 Task: Change  the formatting of the data to 'Which is Greater than 10 'In conditional formating, put the option 'Red Text. 'add another formatting option Format As Table, insert the option 'Light Gray, Table style light 1 'In the sheet  Excel Workbook Templatebook
Action: Mouse moved to (34, 113)
Screenshot: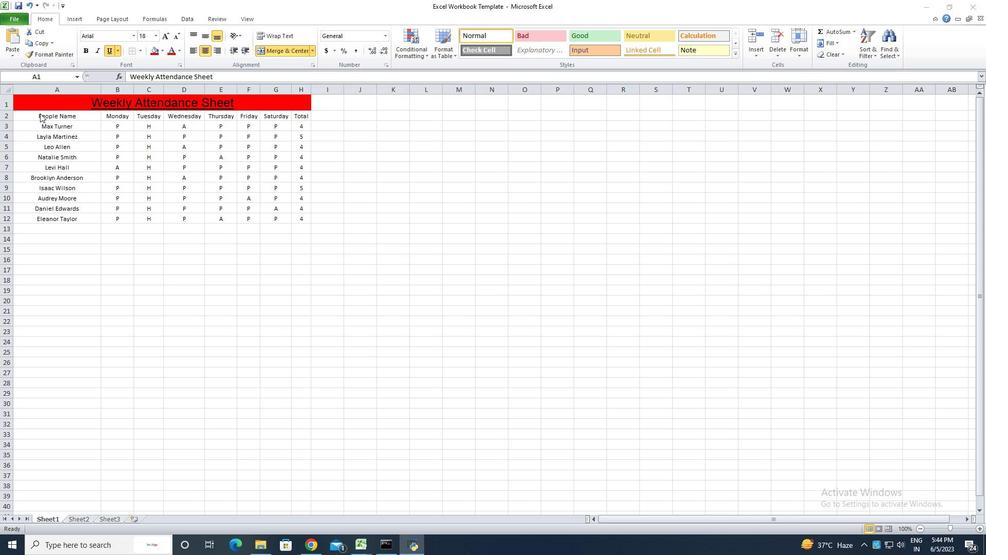 
Action: Mouse pressed left at (34, 113)
Screenshot: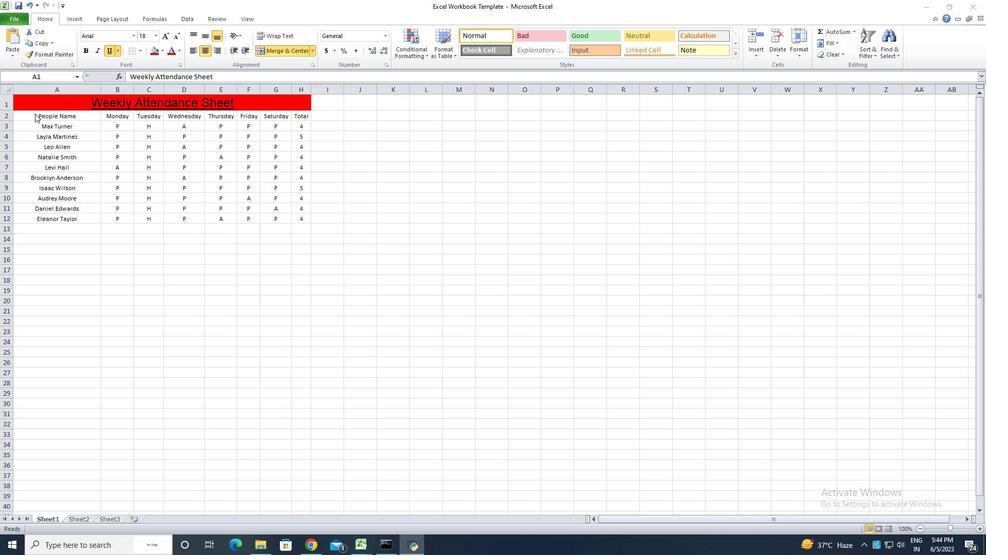 
Action: Mouse moved to (39, 118)
Screenshot: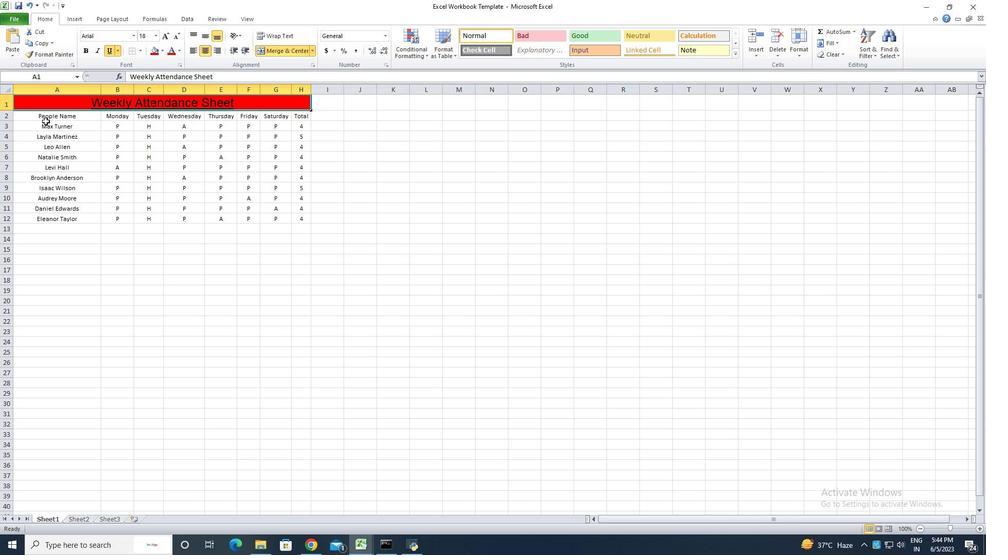 
Action: Mouse pressed left at (39, 118)
Screenshot: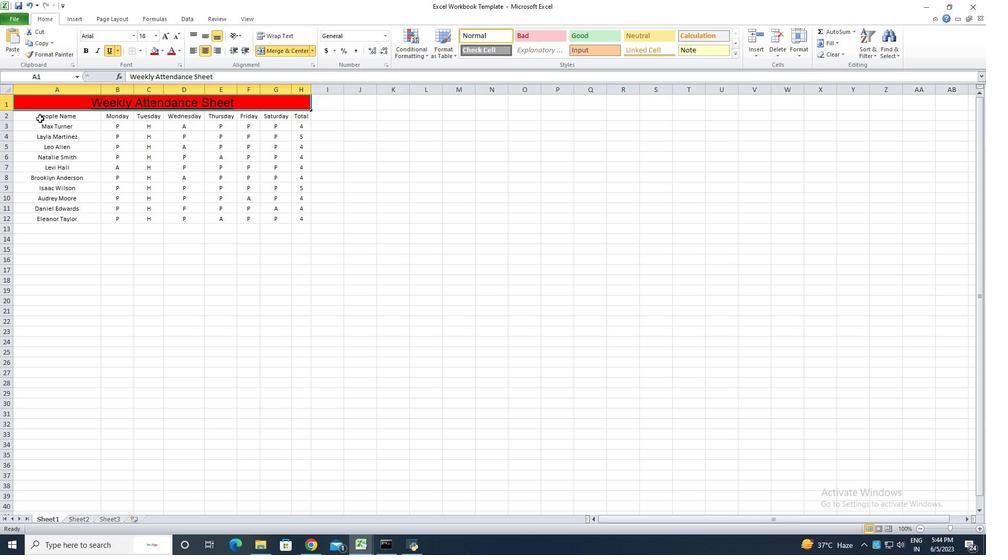 
Action: Mouse moved to (47, 116)
Screenshot: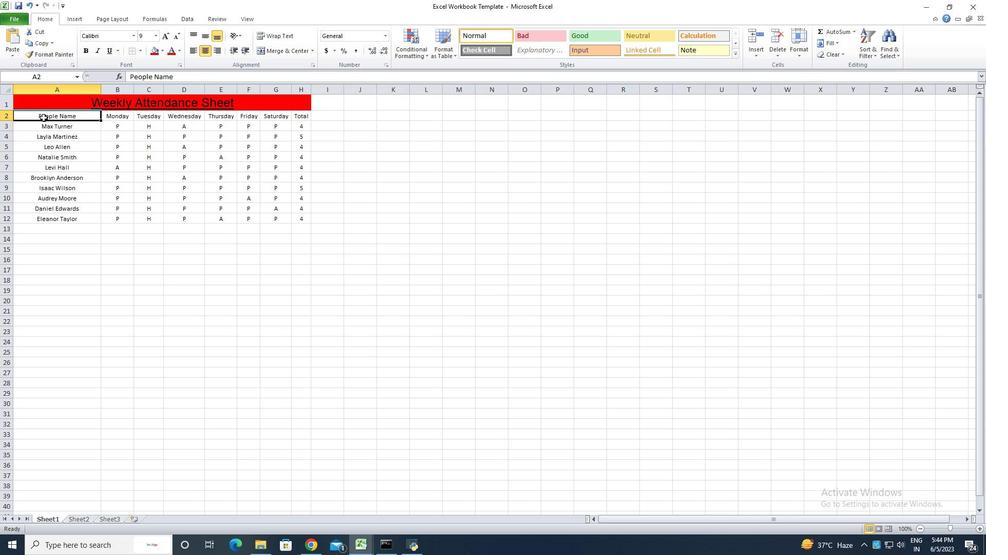 
Action: Mouse pressed left at (47, 116)
Screenshot: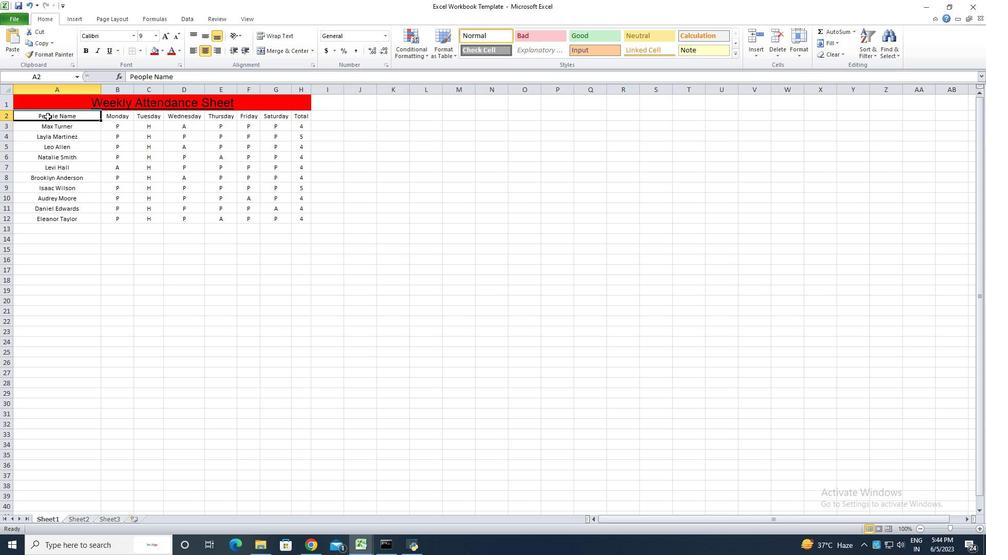 
Action: Mouse moved to (428, 53)
Screenshot: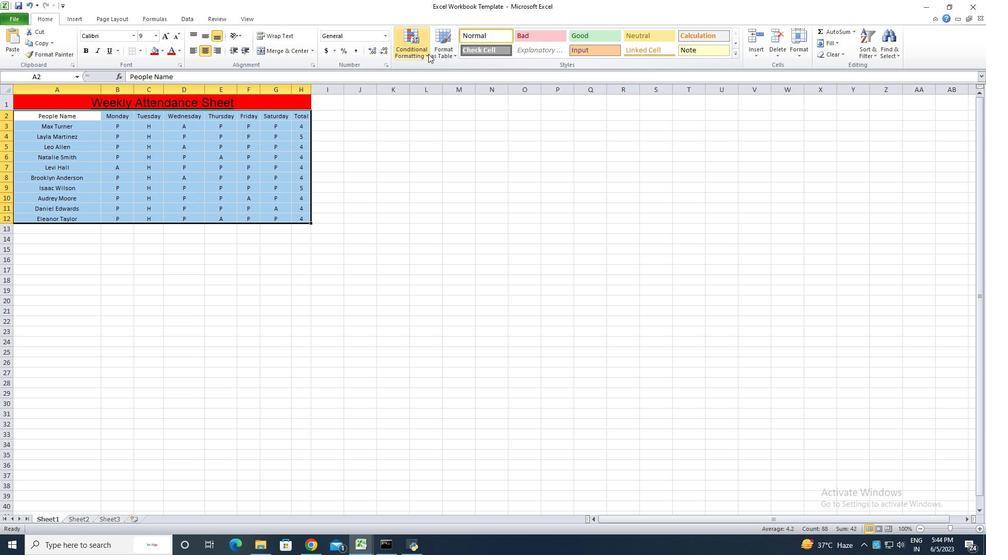 
Action: Mouse pressed left at (428, 53)
Screenshot: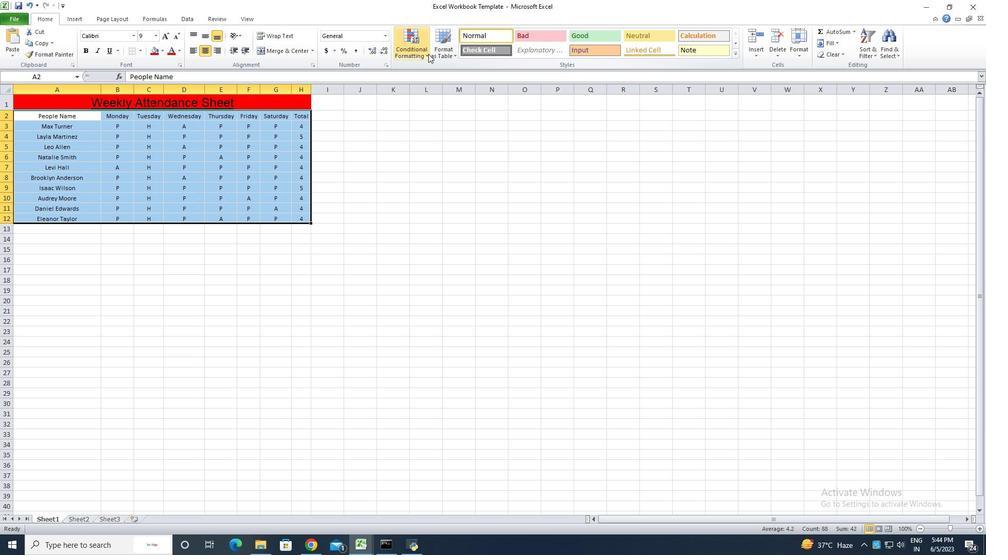 
Action: Mouse moved to (522, 74)
Screenshot: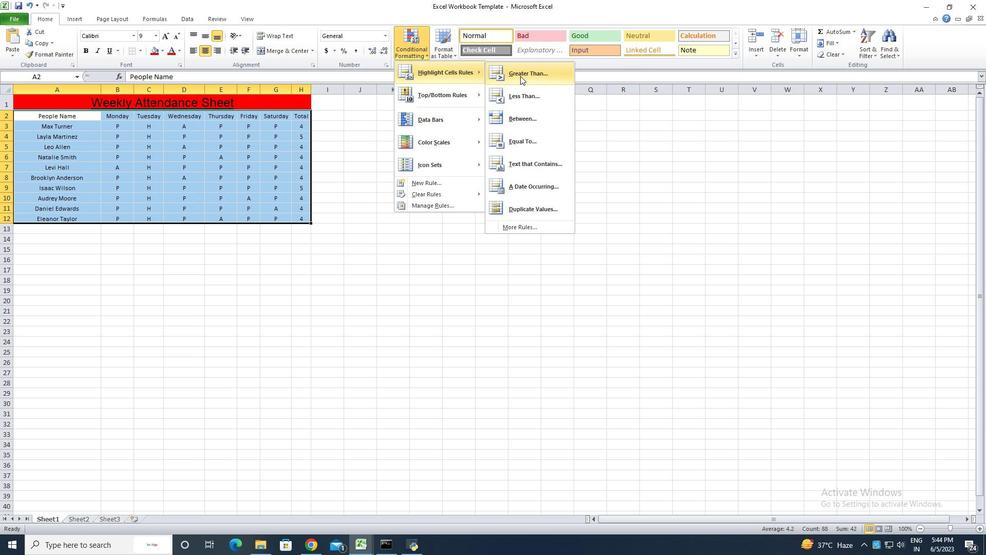 
Action: Mouse pressed left at (522, 74)
Screenshot: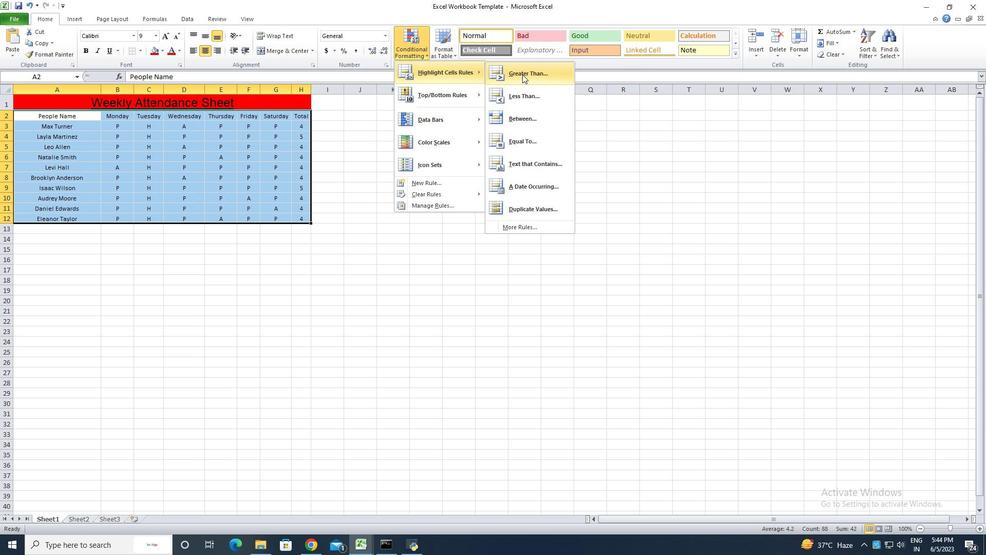
Action: Key pressed 10
Screenshot: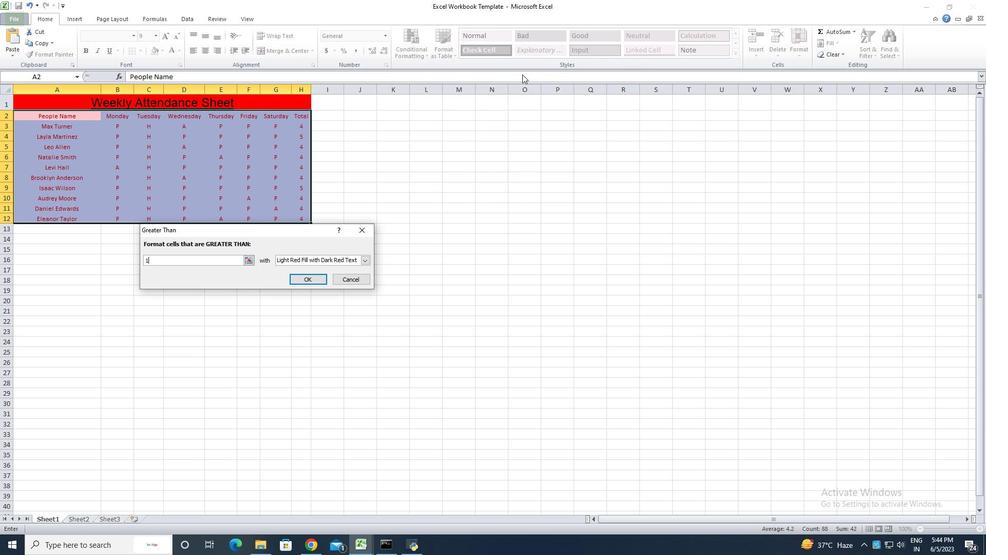 
Action: Mouse moved to (363, 260)
Screenshot: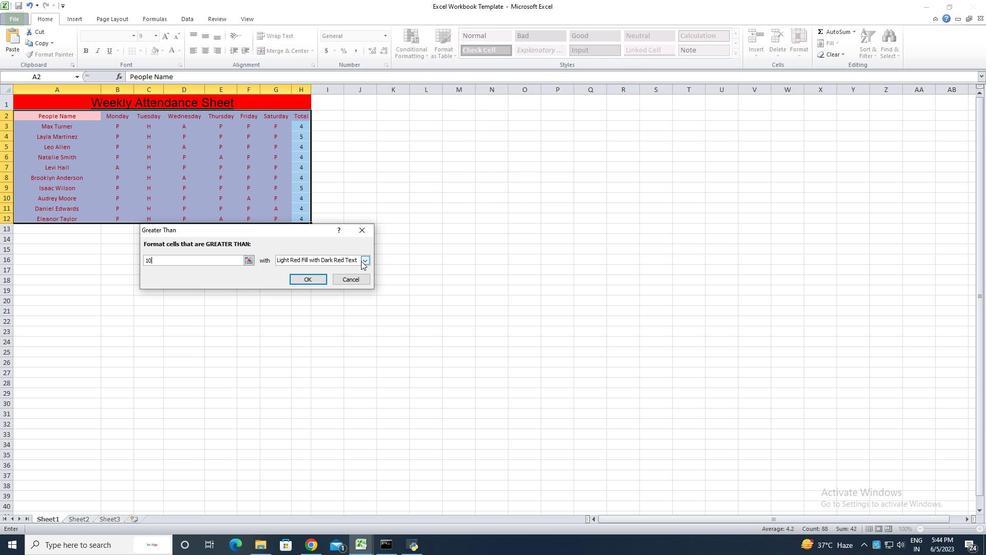 
Action: Mouse pressed left at (363, 260)
Screenshot: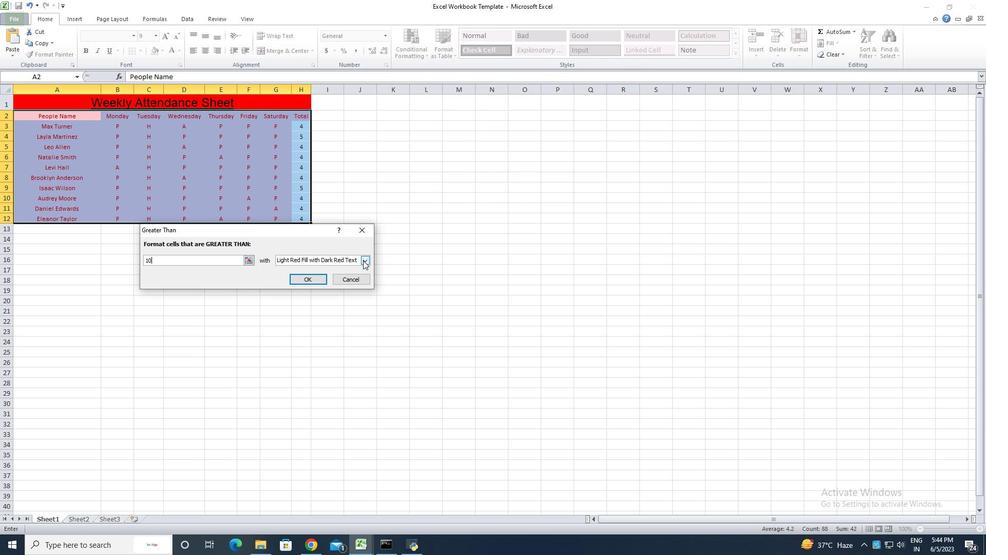 
Action: Mouse moved to (303, 297)
Screenshot: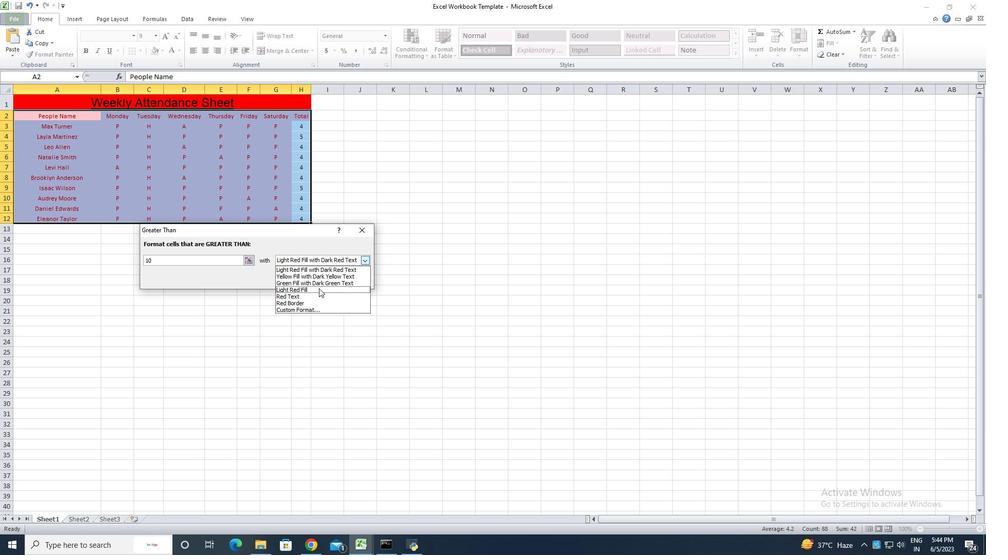 
Action: Mouse pressed left at (303, 297)
Screenshot: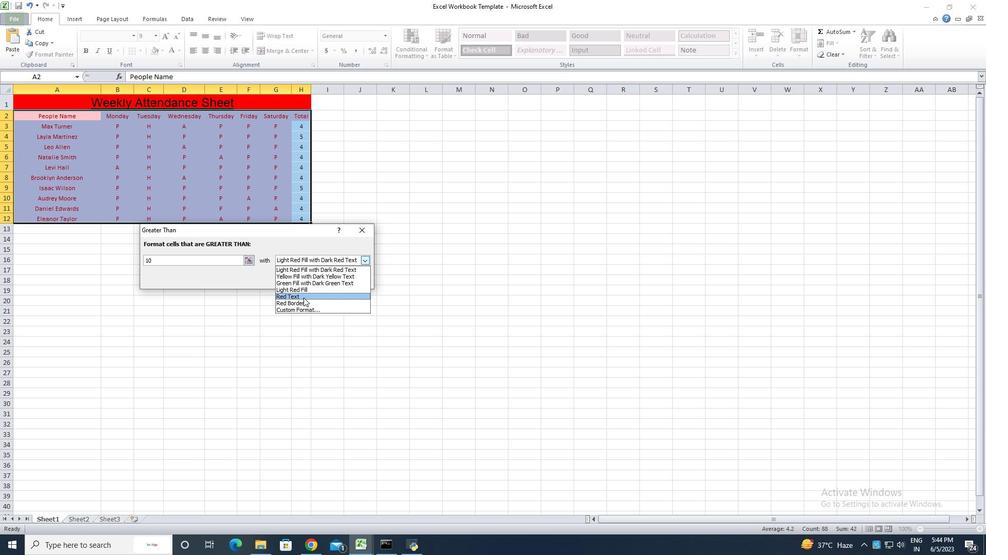 
Action: Mouse moved to (306, 281)
Screenshot: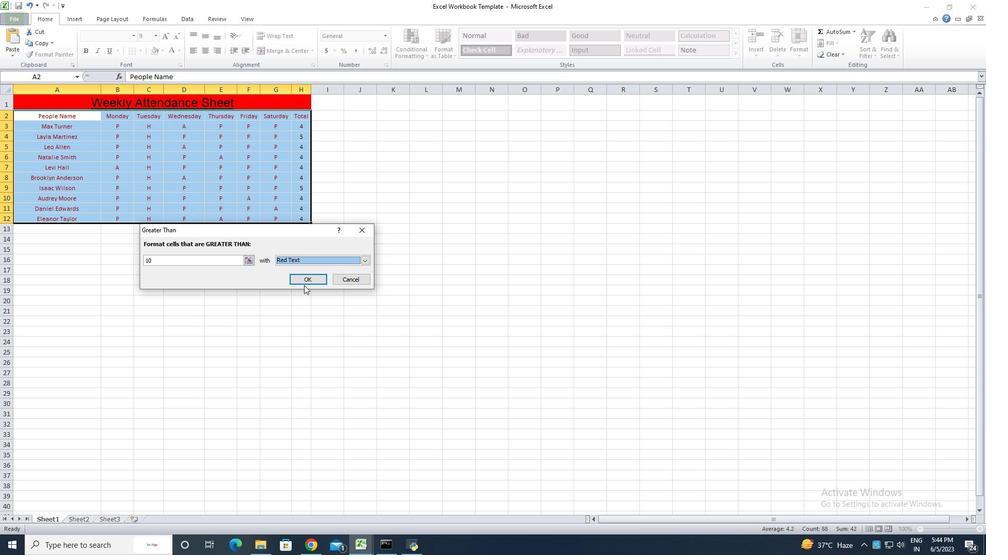 
Action: Mouse pressed left at (306, 281)
Screenshot: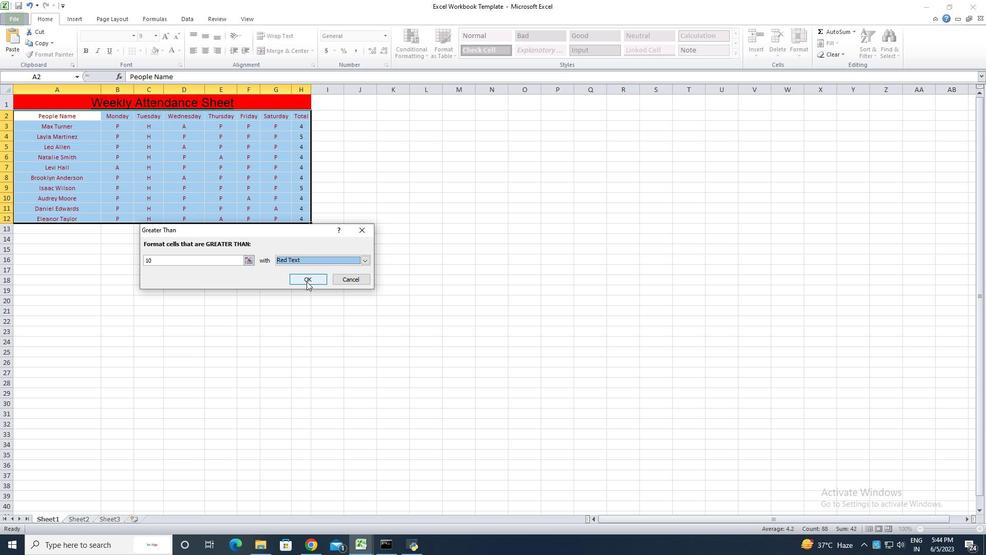 
Action: Mouse moved to (453, 57)
Screenshot: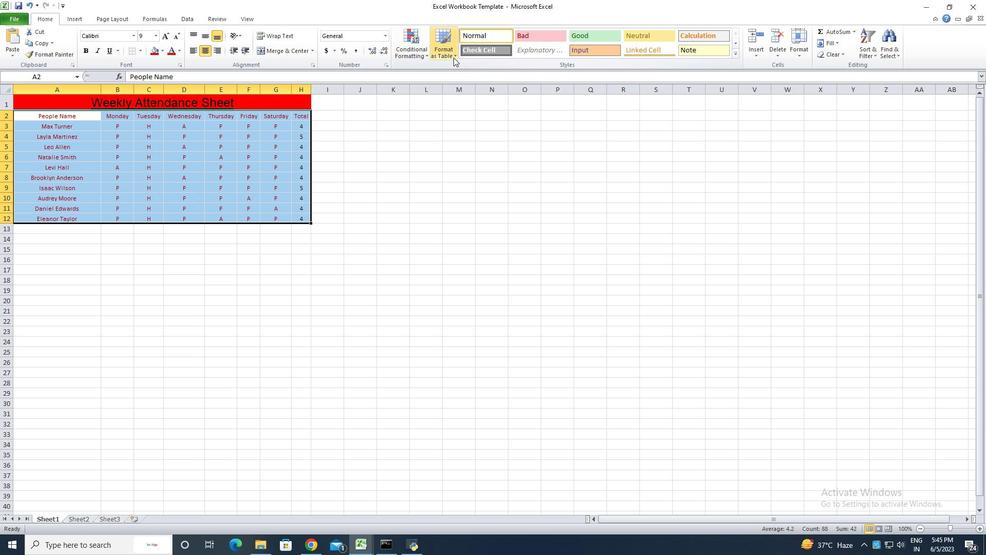 
Action: Mouse pressed left at (453, 57)
Screenshot: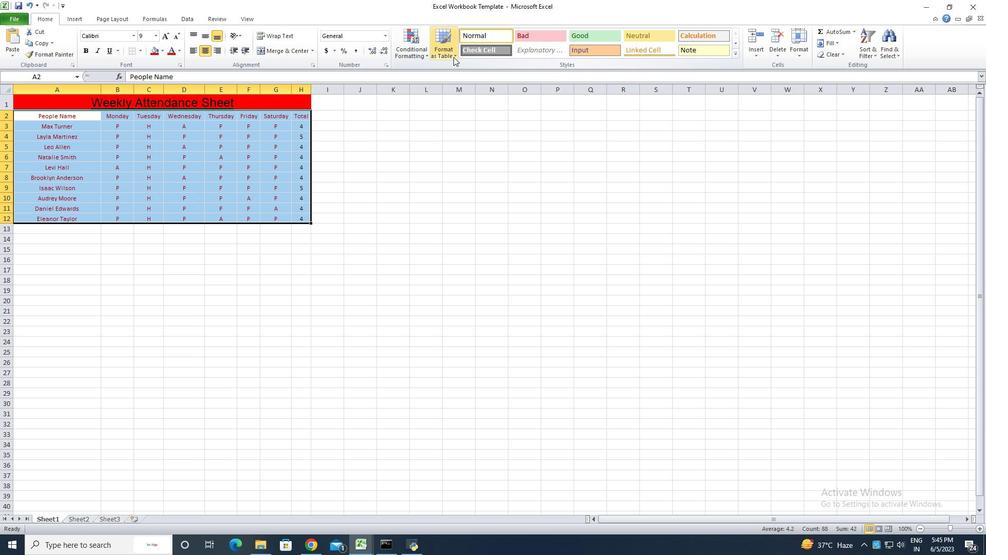 
Action: Mouse moved to (448, 83)
Screenshot: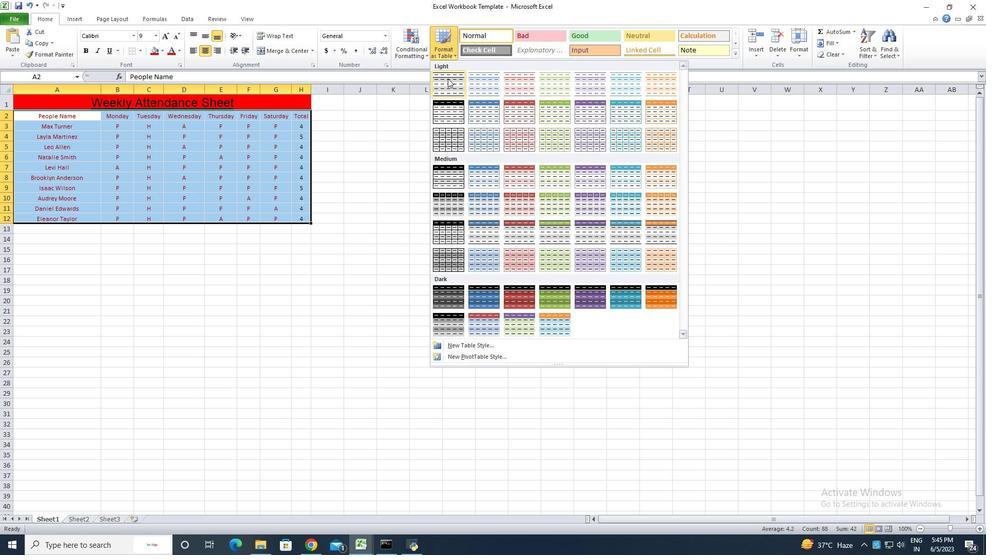 
Action: Mouse pressed left at (448, 83)
Screenshot: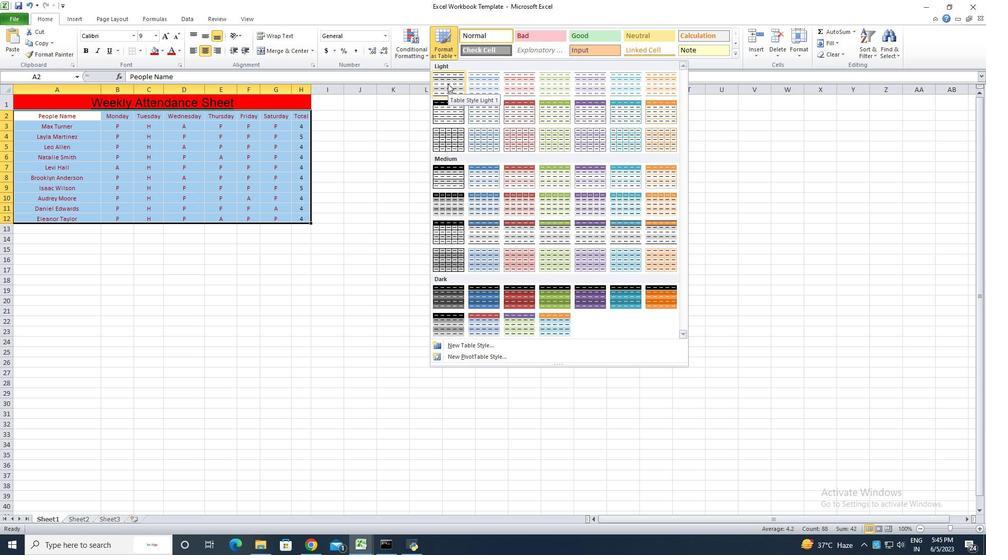 
Action: Mouse moved to (241, 279)
Screenshot: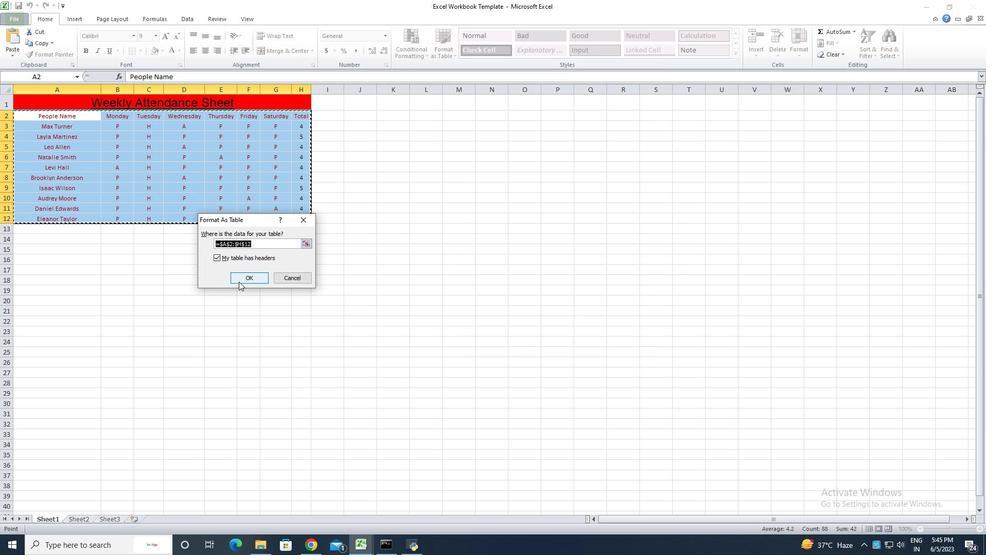 
Action: Mouse pressed left at (241, 279)
Screenshot: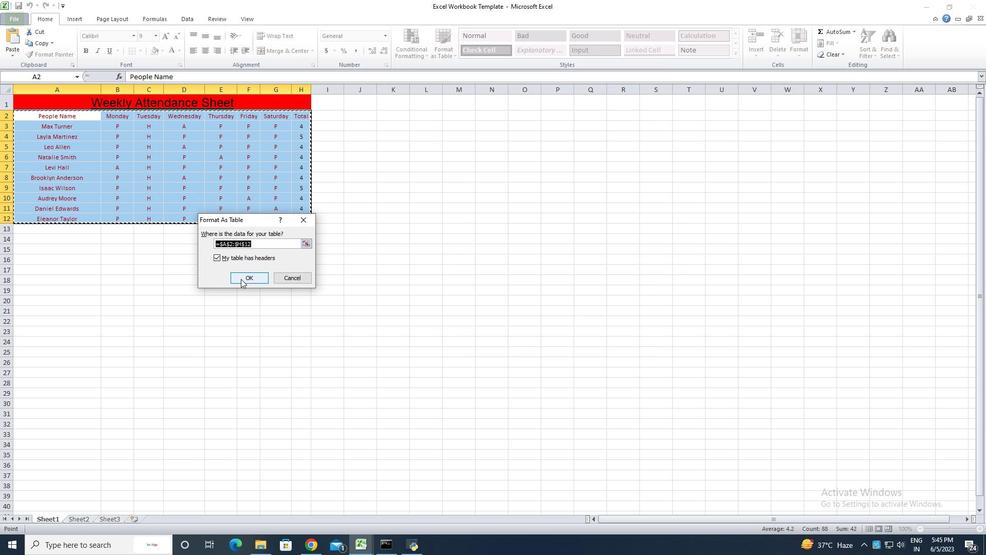
Action: Mouse pressed left at (241, 279)
Screenshot: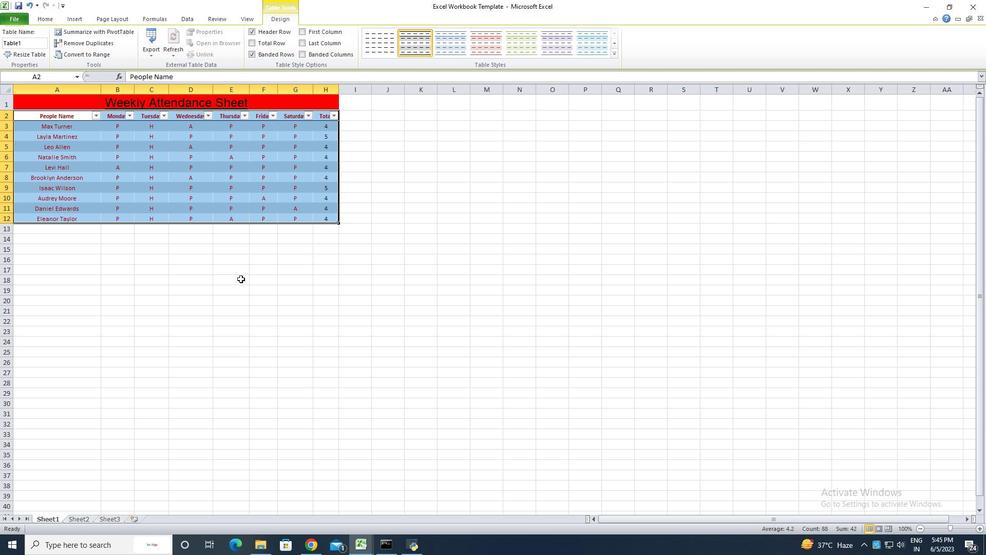 
Action: Mouse moved to (102, 85)
Screenshot: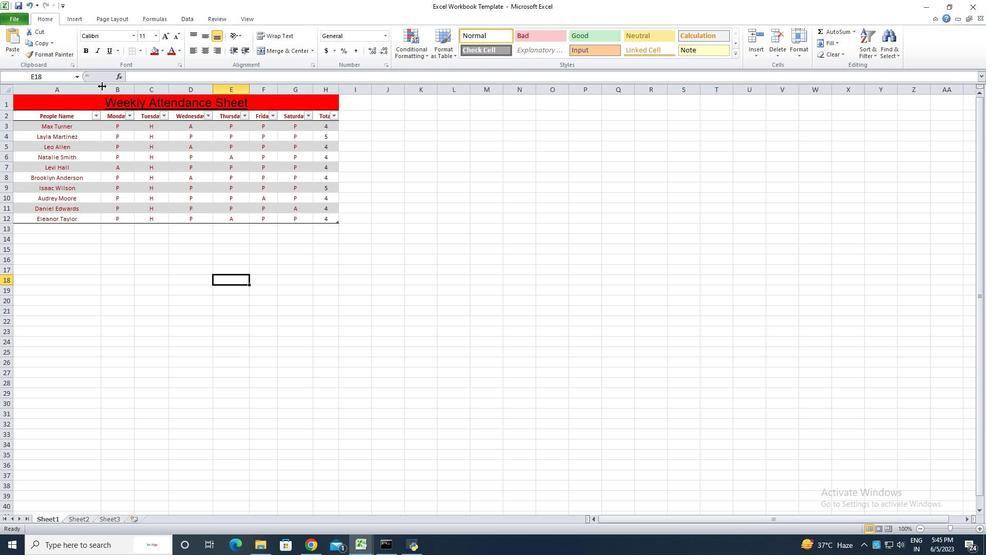 
Action: Mouse pressed left at (102, 85)
Screenshot: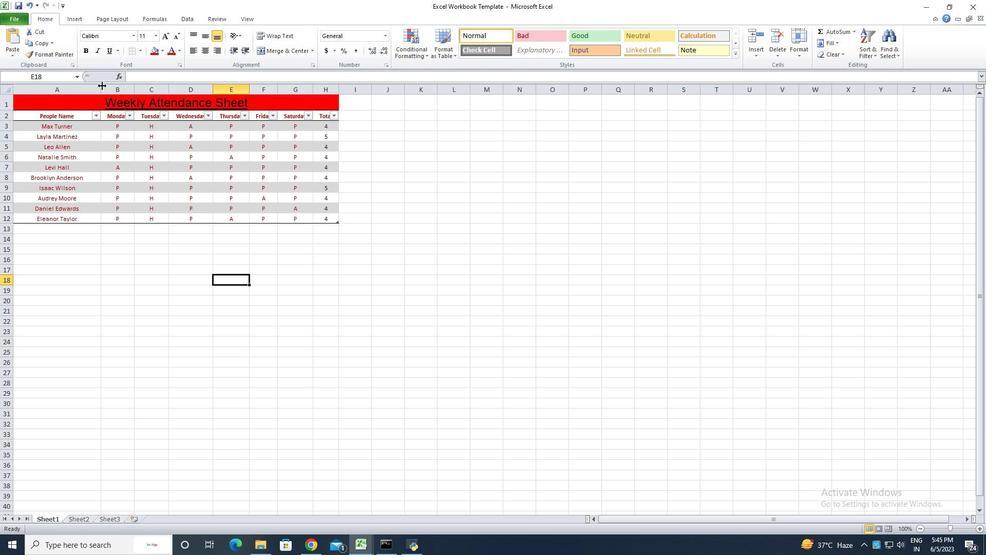
Action: Mouse pressed left at (102, 85)
Screenshot: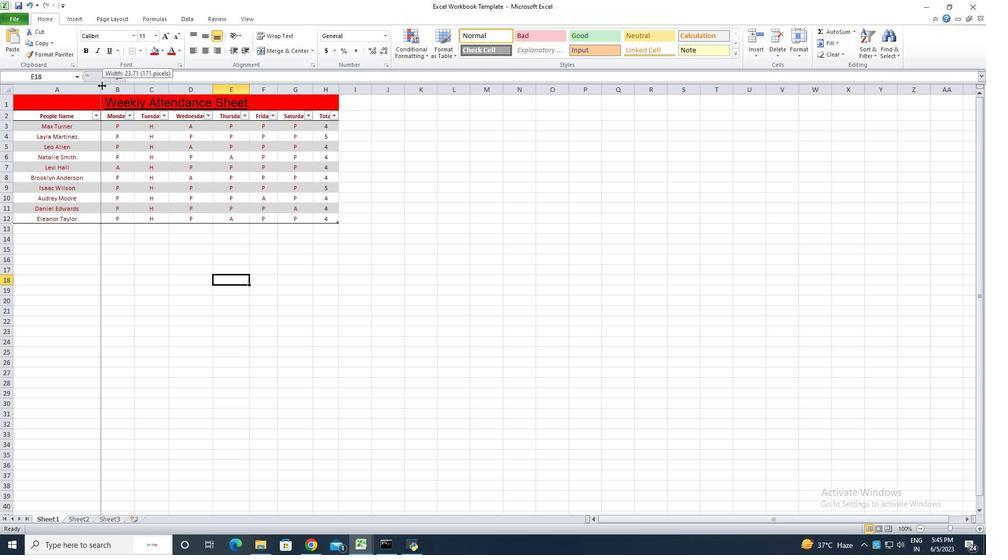 
Action: Mouse moved to (103, 83)
Screenshot: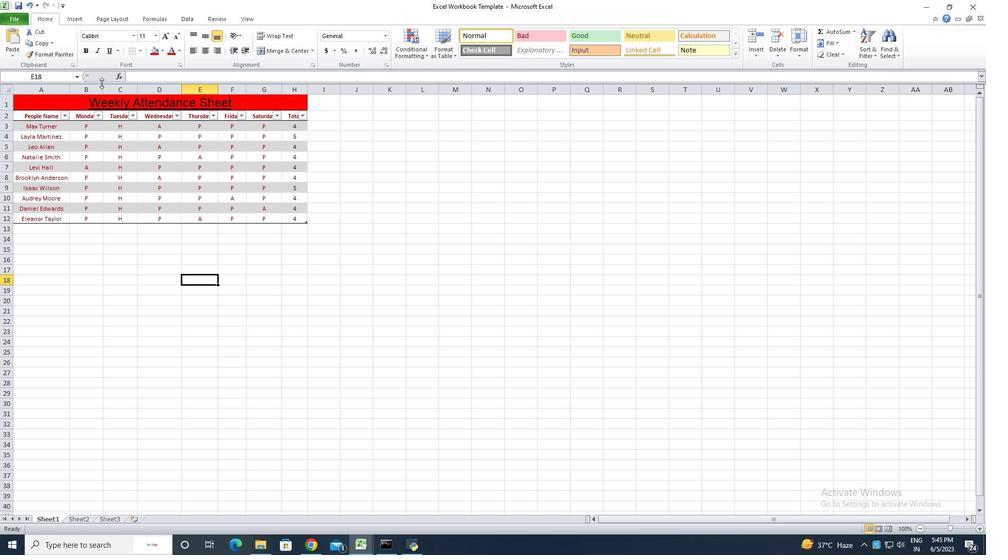 
Action: Mouse pressed left at (103, 83)
Screenshot: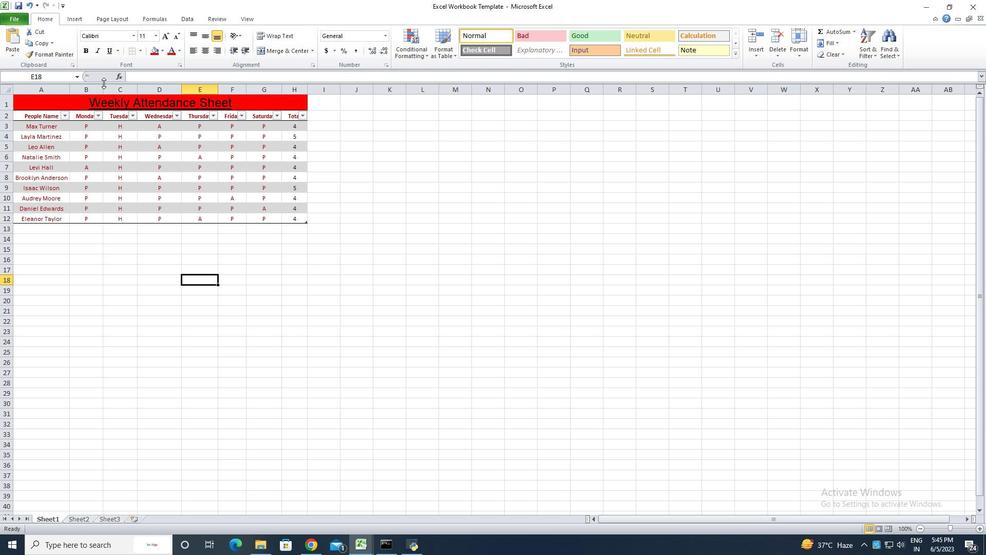 
Action: Mouse pressed left at (103, 83)
Screenshot: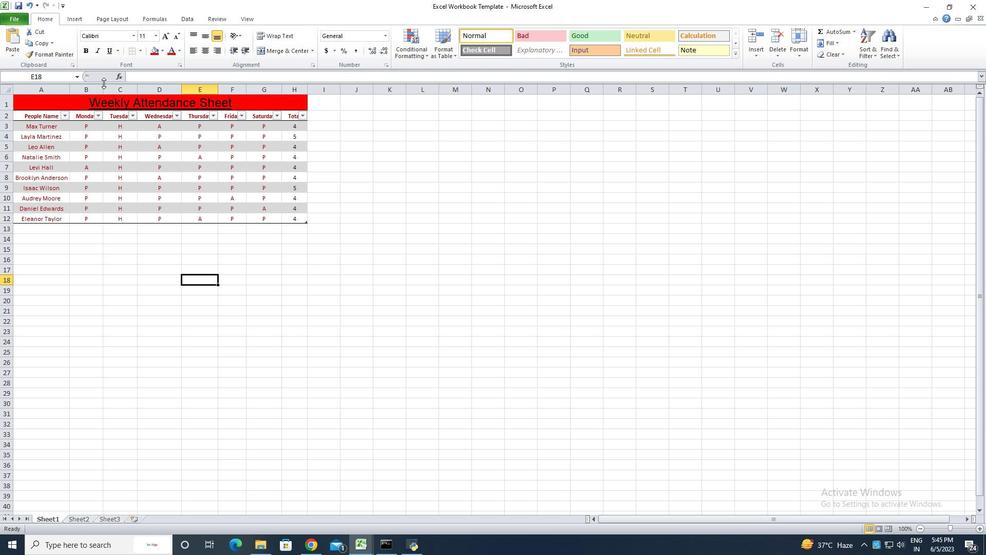 
Action: Mouse moved to (103, 86)
Screenshot: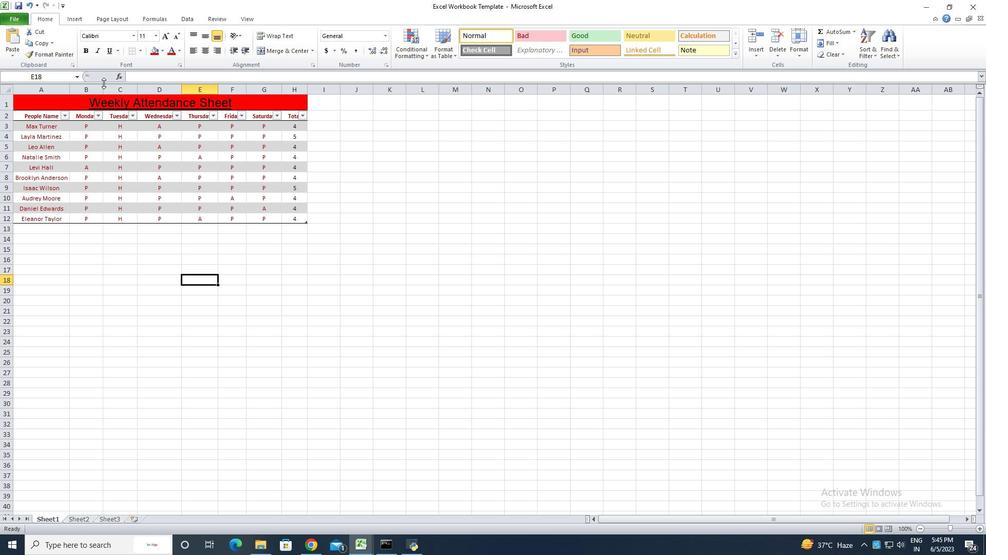 
Action: Mouse pressed left at (103, 86)
Screenshot: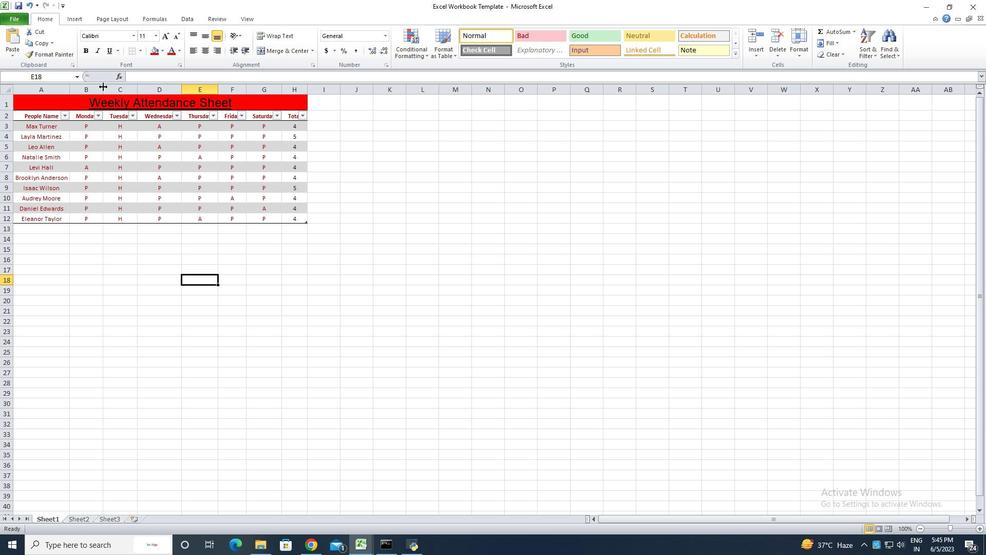 
Action: Mouse pressed left at (103, 86)
Screenshot: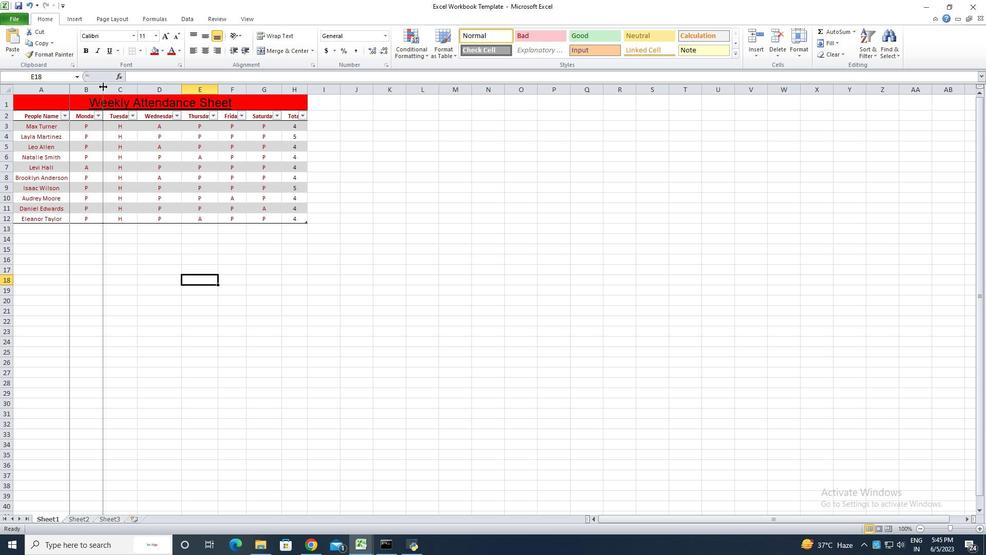 
Action: Mouse moved to (145, 86)
Screenshot: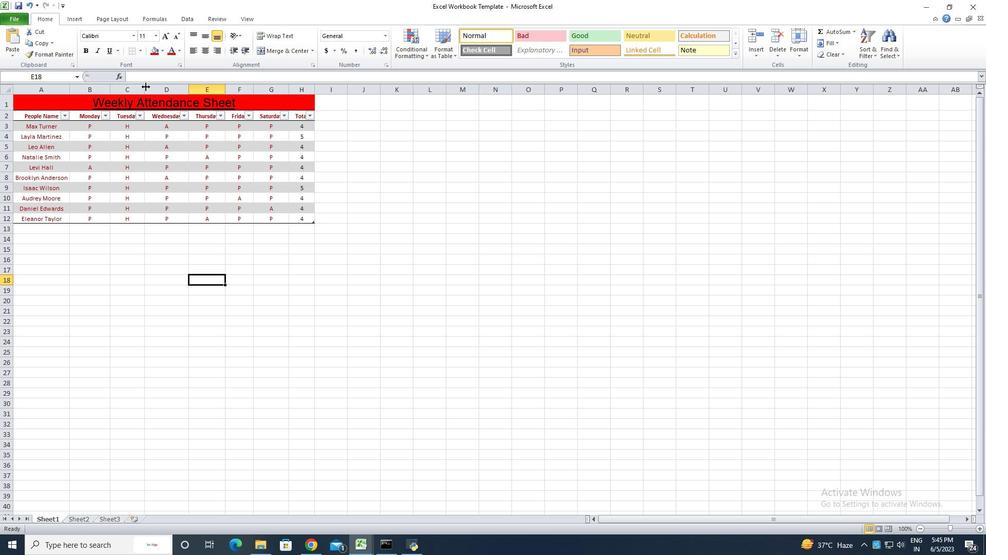 
Action: Mouse pressed left at (145, 86)
Screenshot: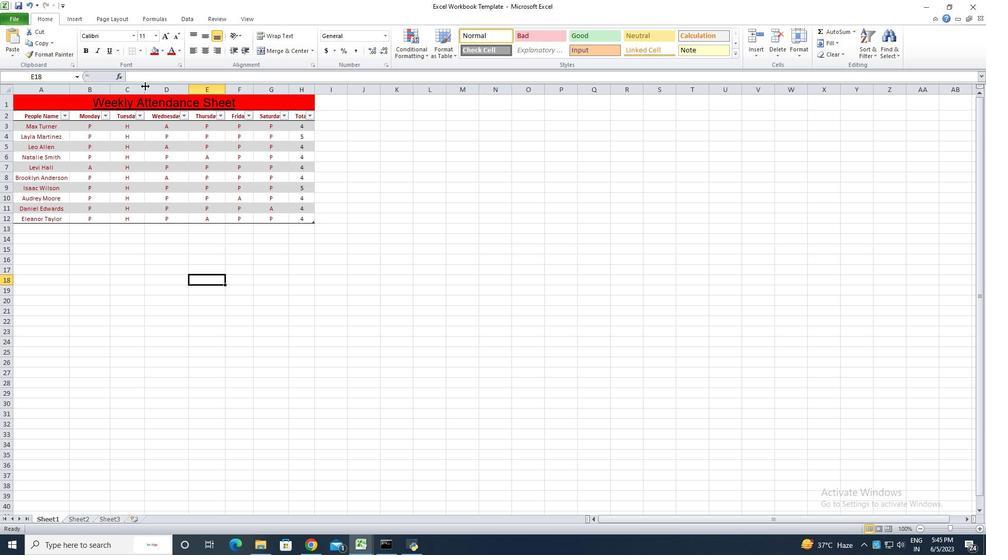 
Action: Mouse pressed left at (145, 86)
Screenshot: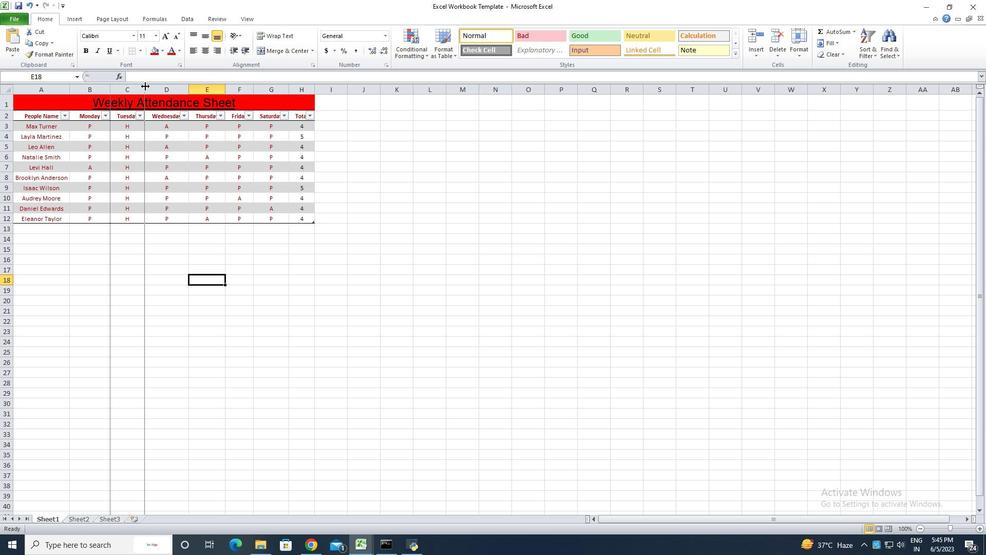 
Action: Mouse moved to (196, 88)
Screenshot: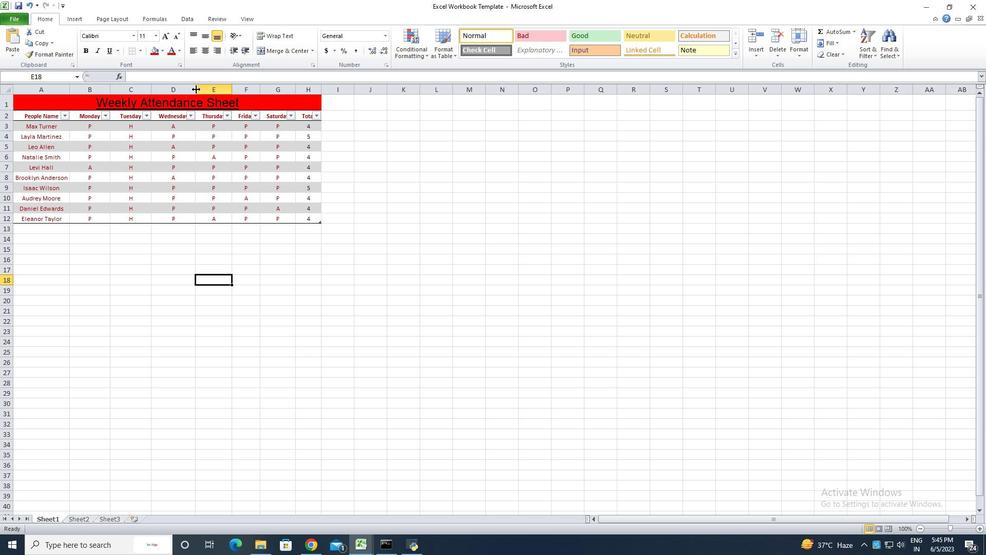 
Action: Mouse pressed left at (196, 88)
Screenshot: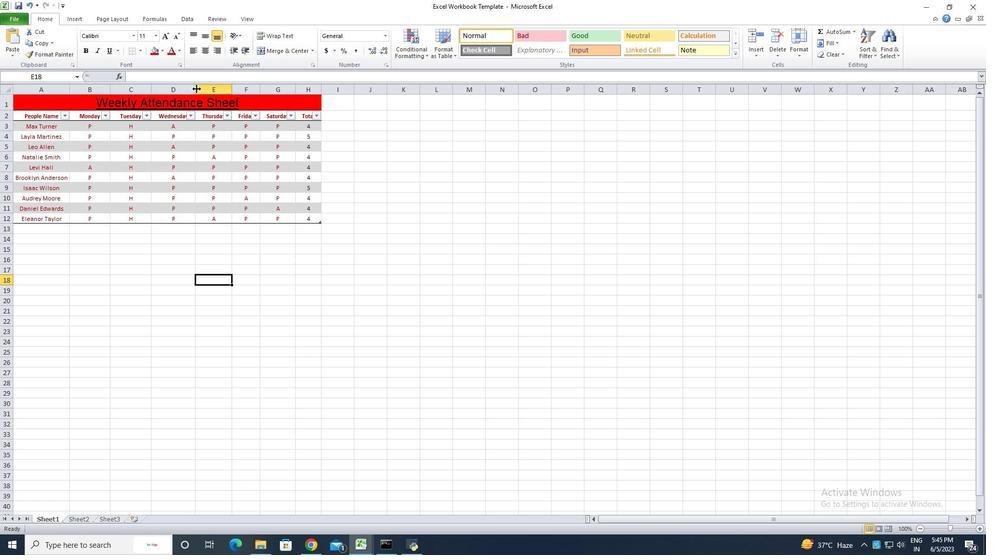 
Action: Mouse pressed left at (196, 88)
Screenshot: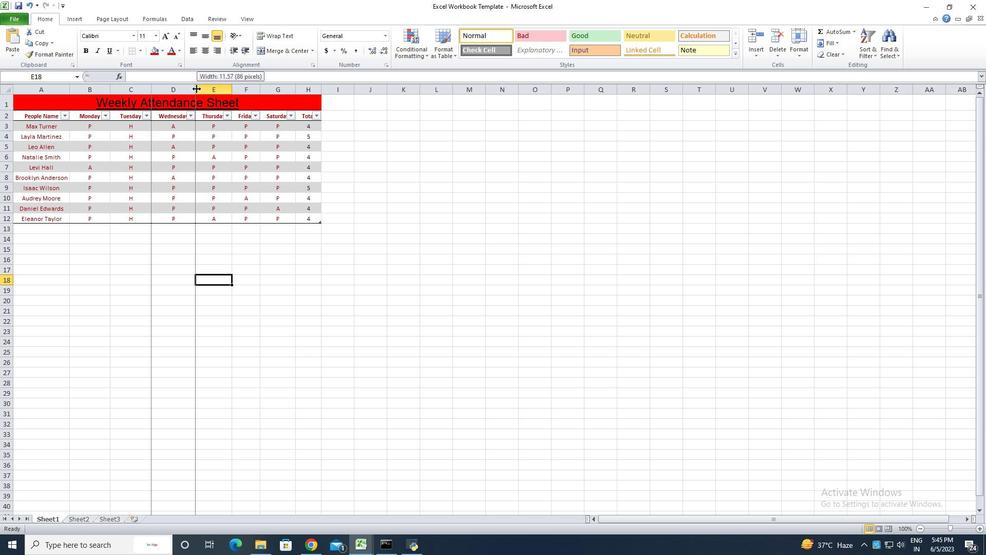 
Action: Mouse moved to (237, 87)
Screenshot: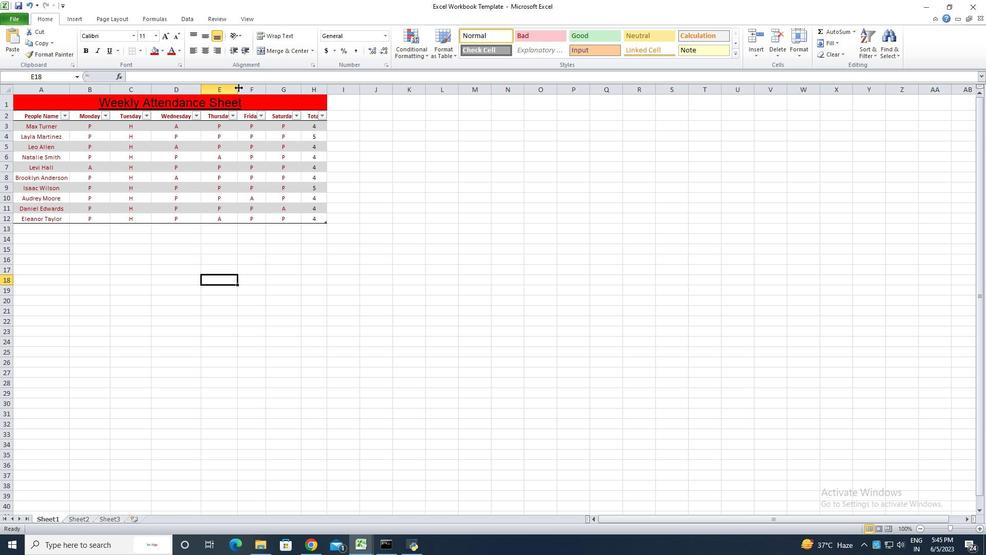 
Action: Mouse pressed left at (237, 87)
Screenshot: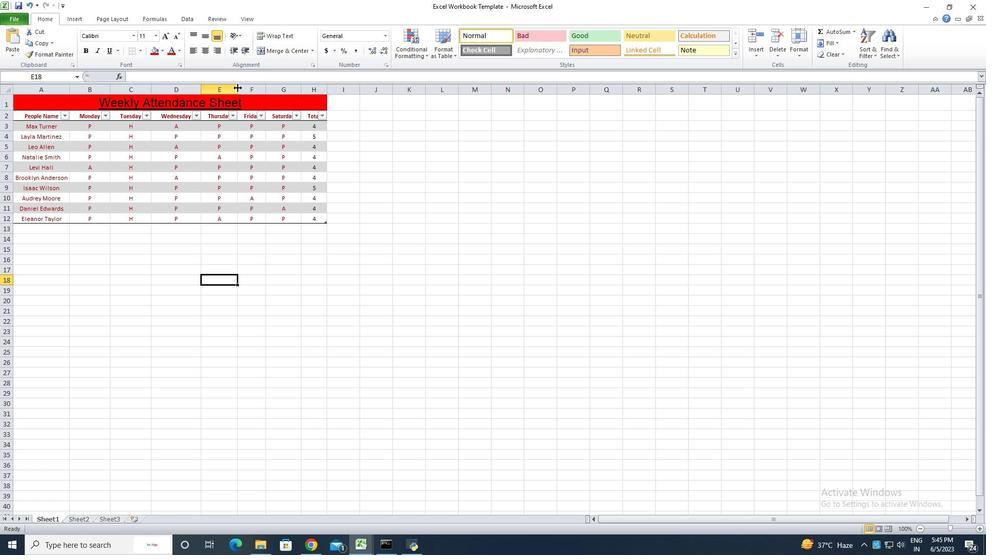 
Action: Mouse pressed left at (237, 87)
Screenshot: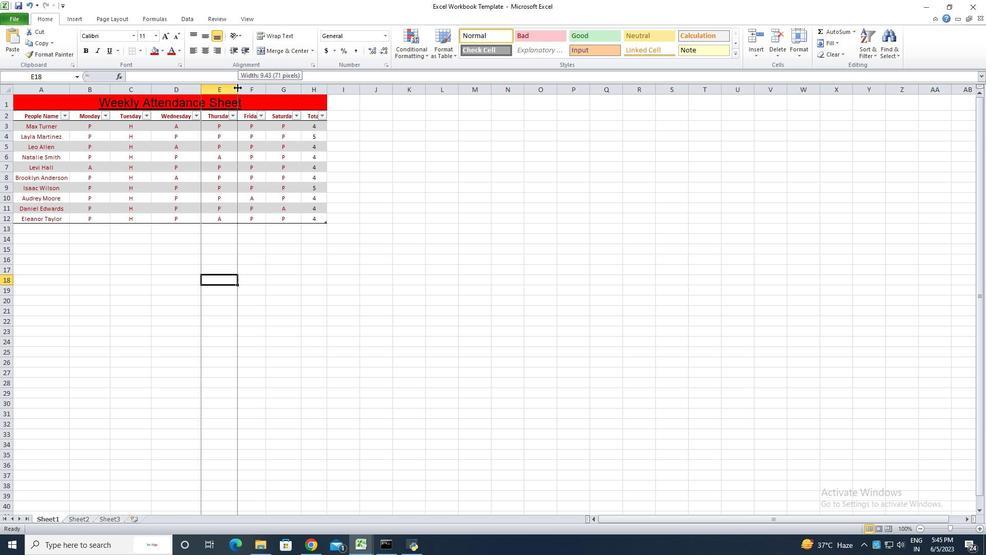 
Action: Mouse moved to (274, 86)
Screenshot: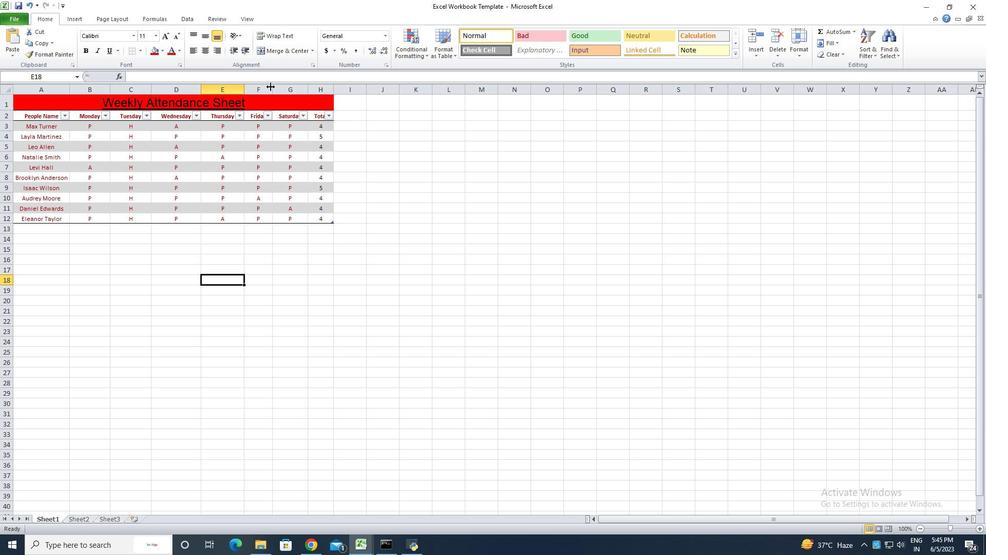 
Action: Mouse pressed left at (274, 86)
Screenshot: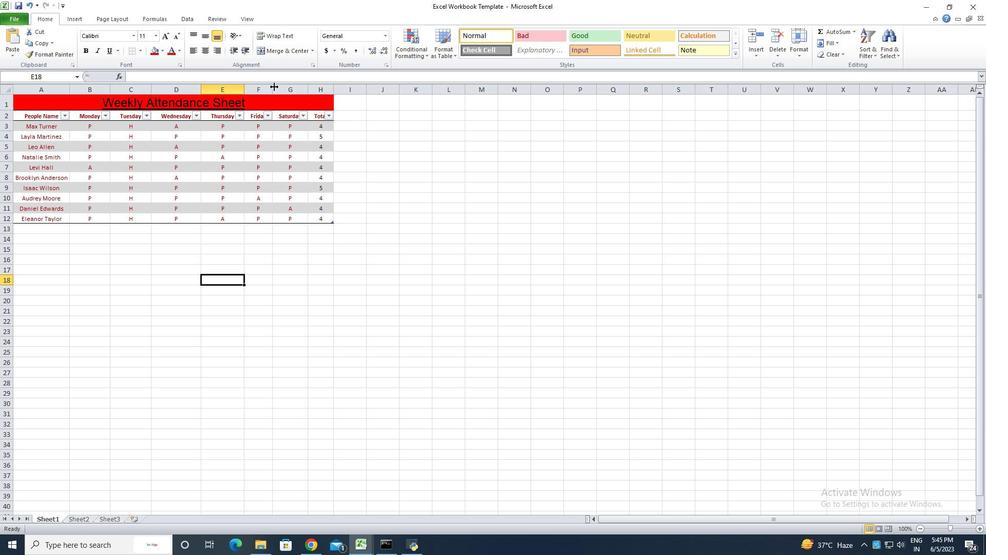 
Action: Mouse pressed left at (274, 86)
Screenshot: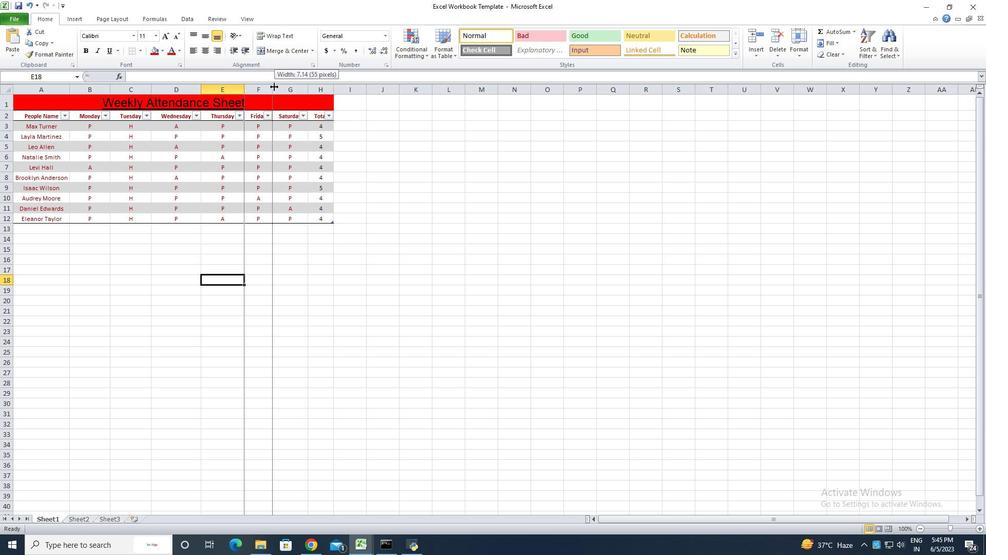 
Action: Mouse moved to (316, 87)
Screenshot: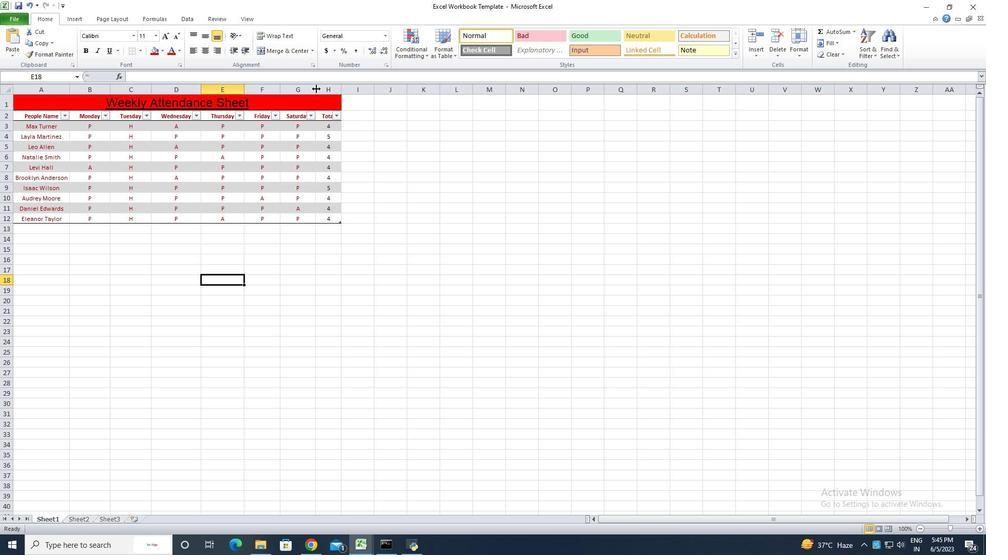 
Action: Mouse pressed left at (316, 87)
Screenshot: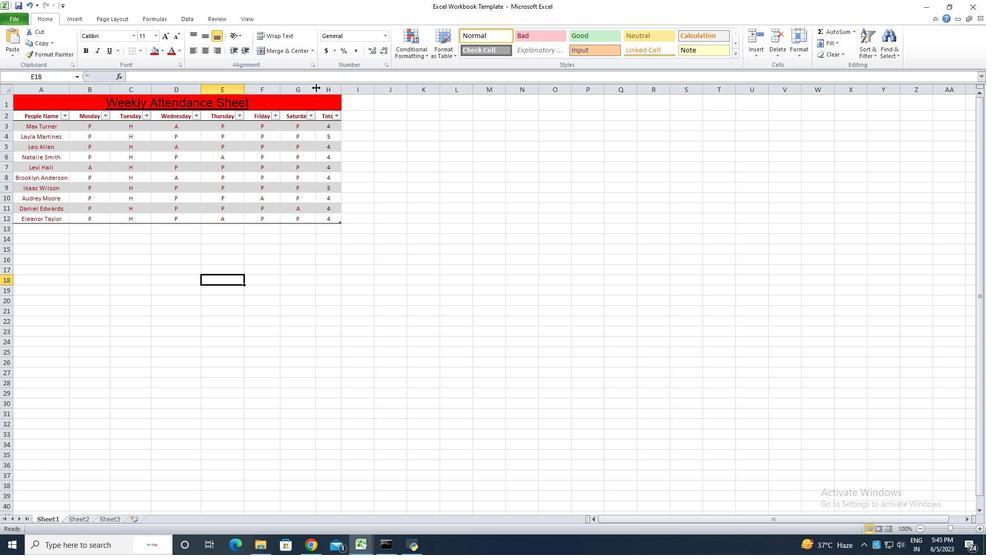 
Action: Mouse pressed left at (316, 87)
Screenshot: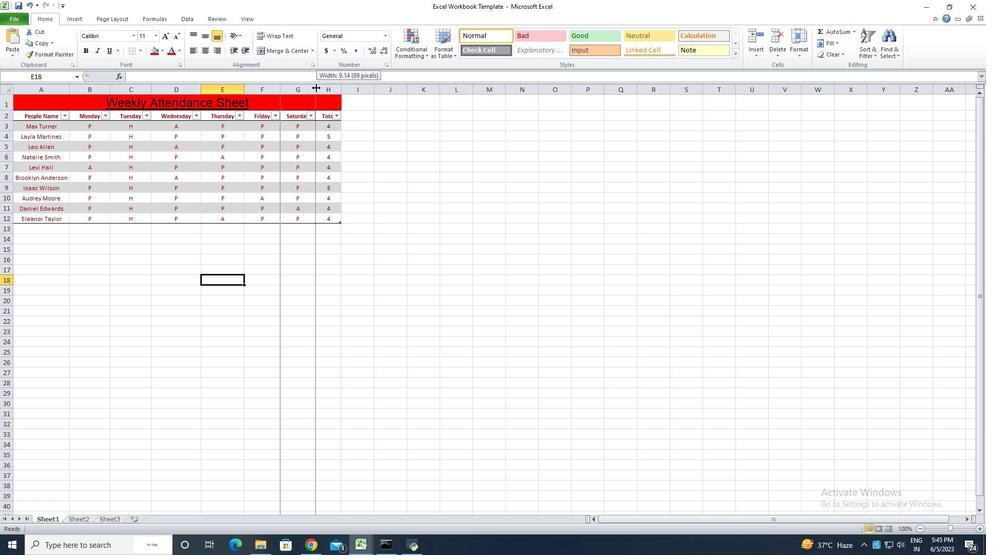 
Action: Mouse moved to (350, 87)
Screenshot: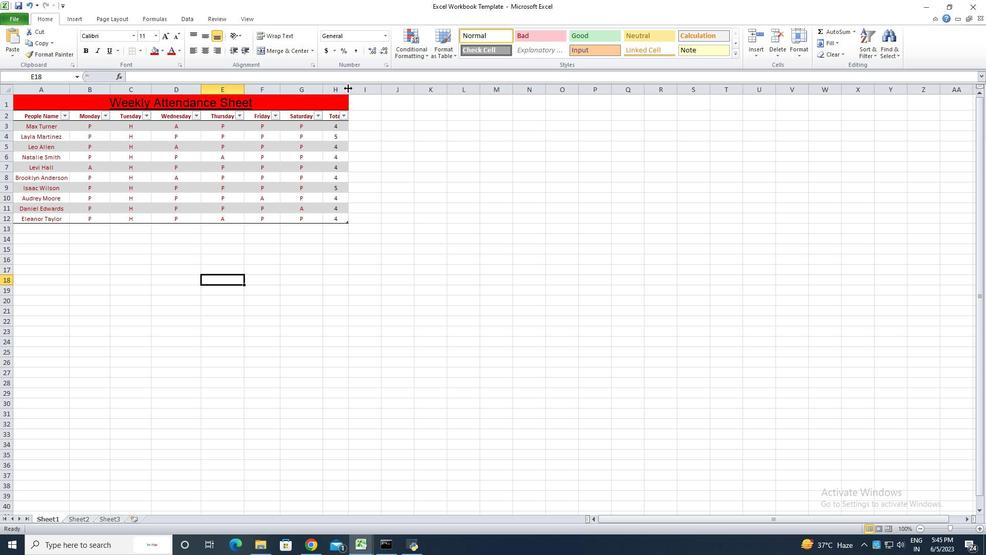 
Action: Mouse pressed left at (350, 87)
Screenshot: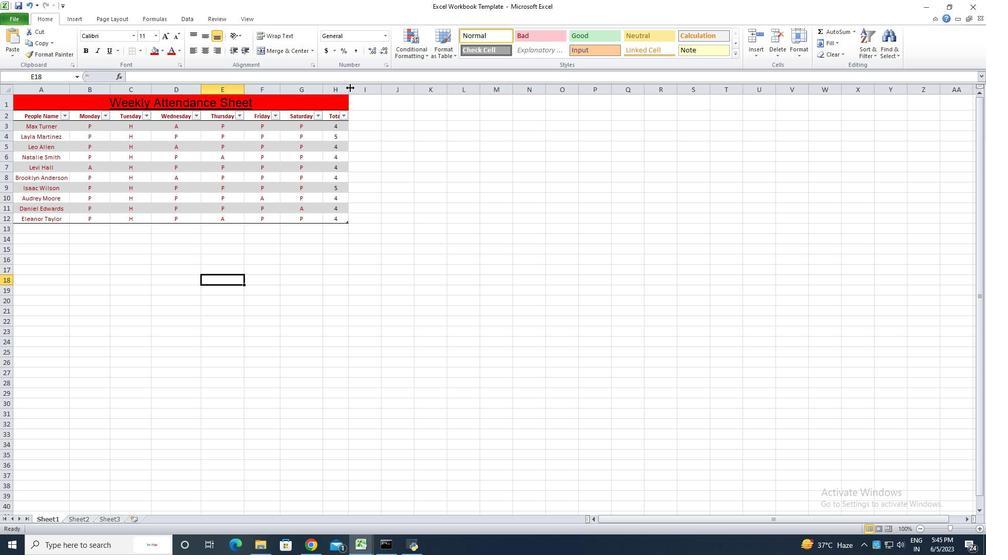 
Action: Mouse pressed left at (350, 87)
Screenshot: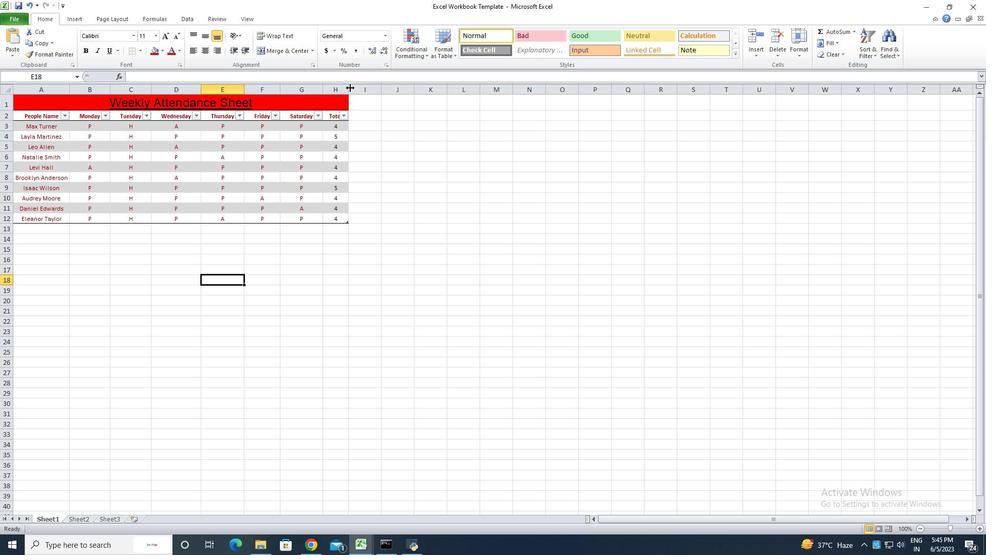 
Action: Mouse moved to (302, 259)
Screenshot: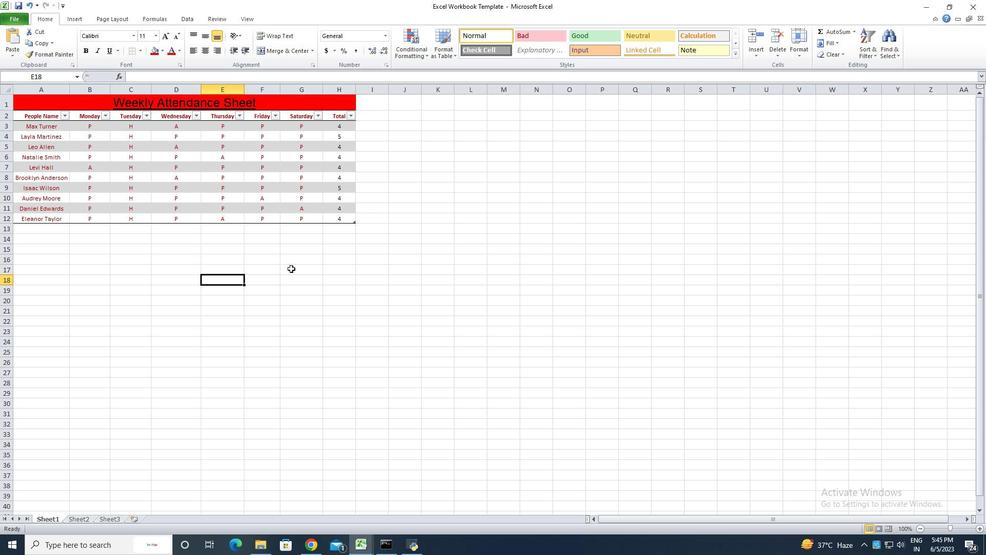
Action: Mouse pressed left at (302, 259)
Screenshot: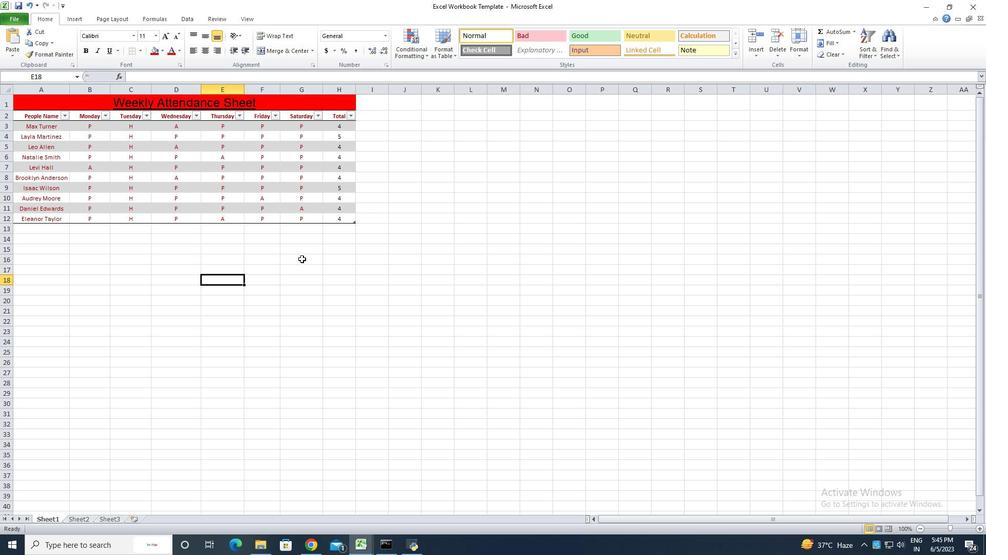 
Action: Key pressed ctrl+S<'\x13'><'\x13'><'\x13'><'\x13'>
Screenshot: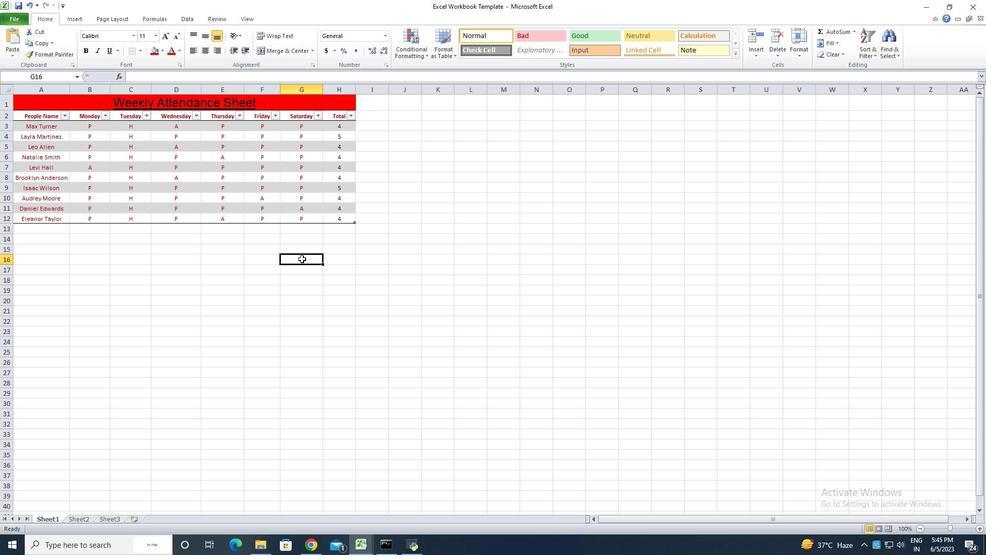 
